 Task: Create a section Automated Testing Sprint and in the section, add a milestone Platform Migration in the project ToughWorks.
Action: Mouse moved to (58, 455)
Screenshot: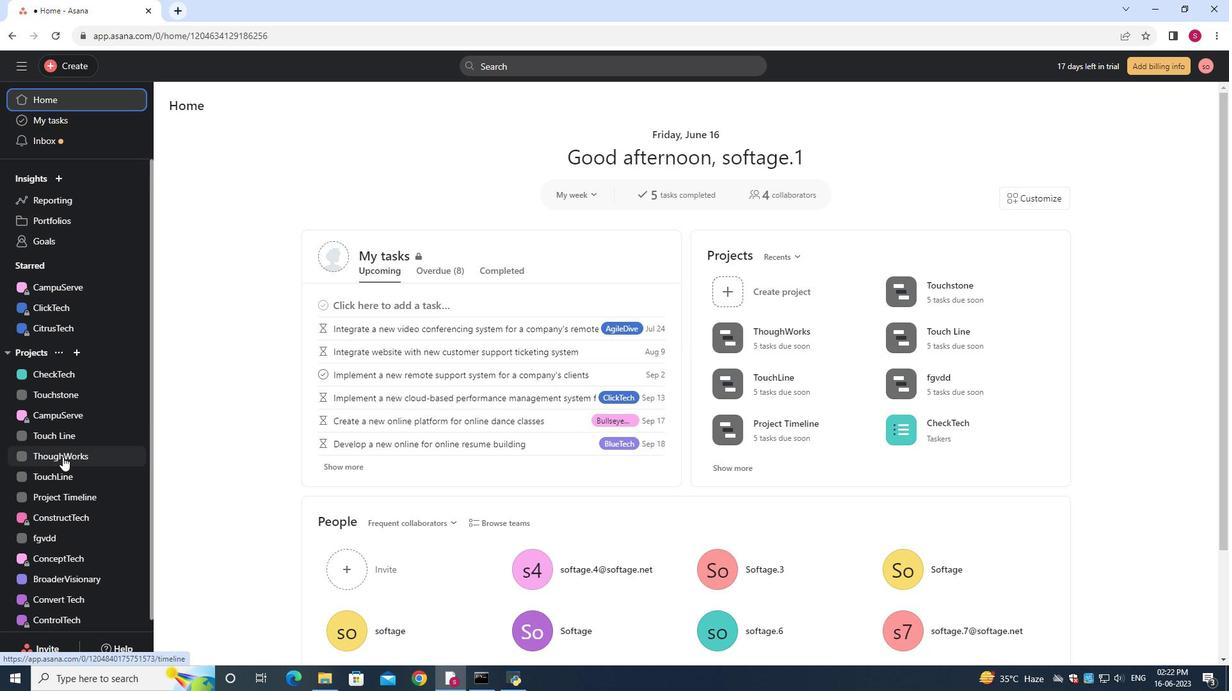 
Action: Mouse pressed left at (58, 455)
Screenshot: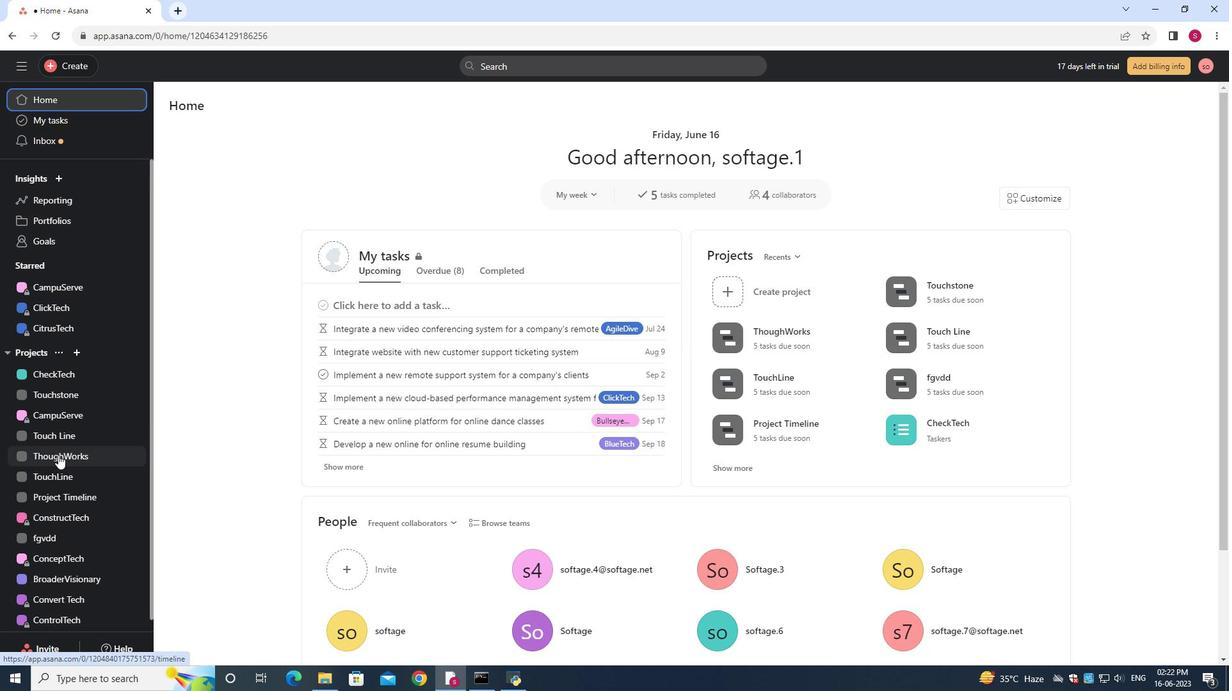 
Action: Mouse moved to (229, 131)
Screenshot: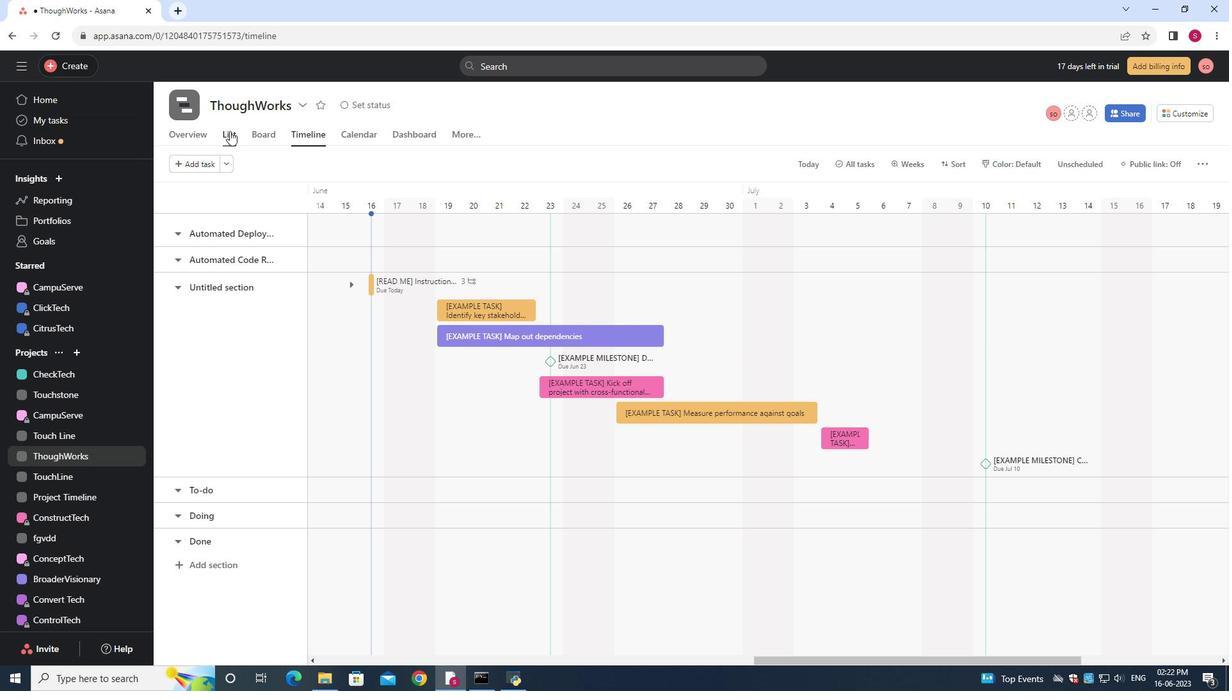 
Action: Mouse pressed left at (229, 131)
Screenshot: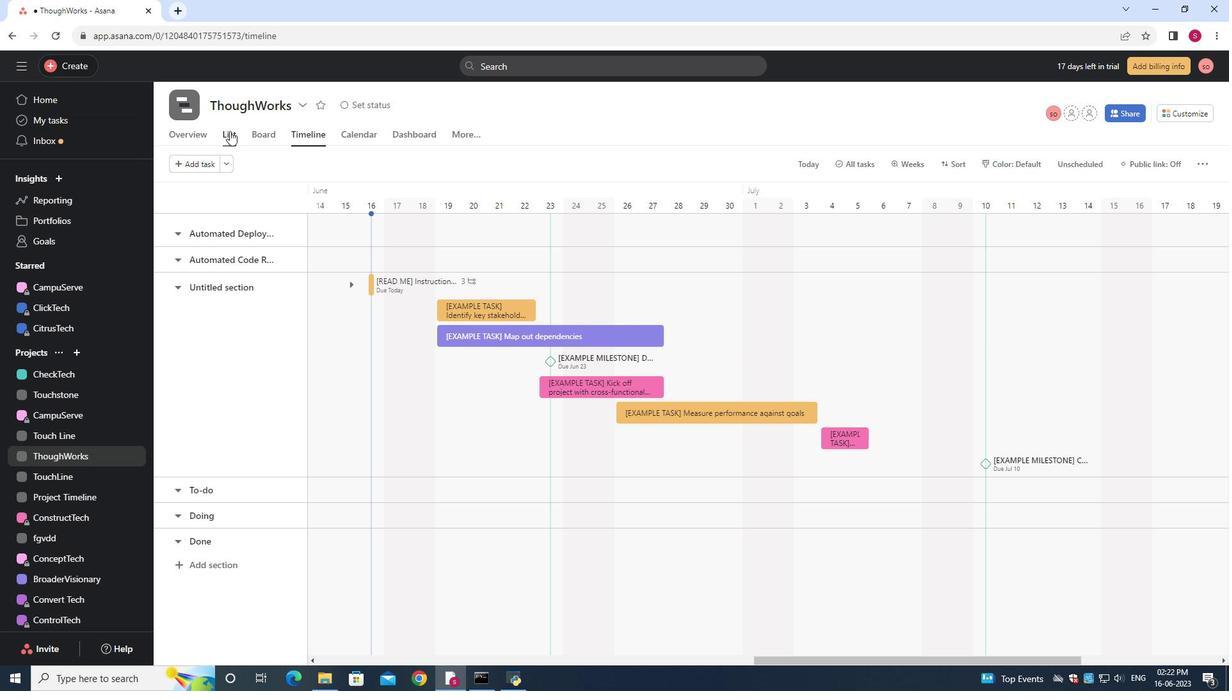 
Action: Mouse moved to (221, 161)
Screenshot: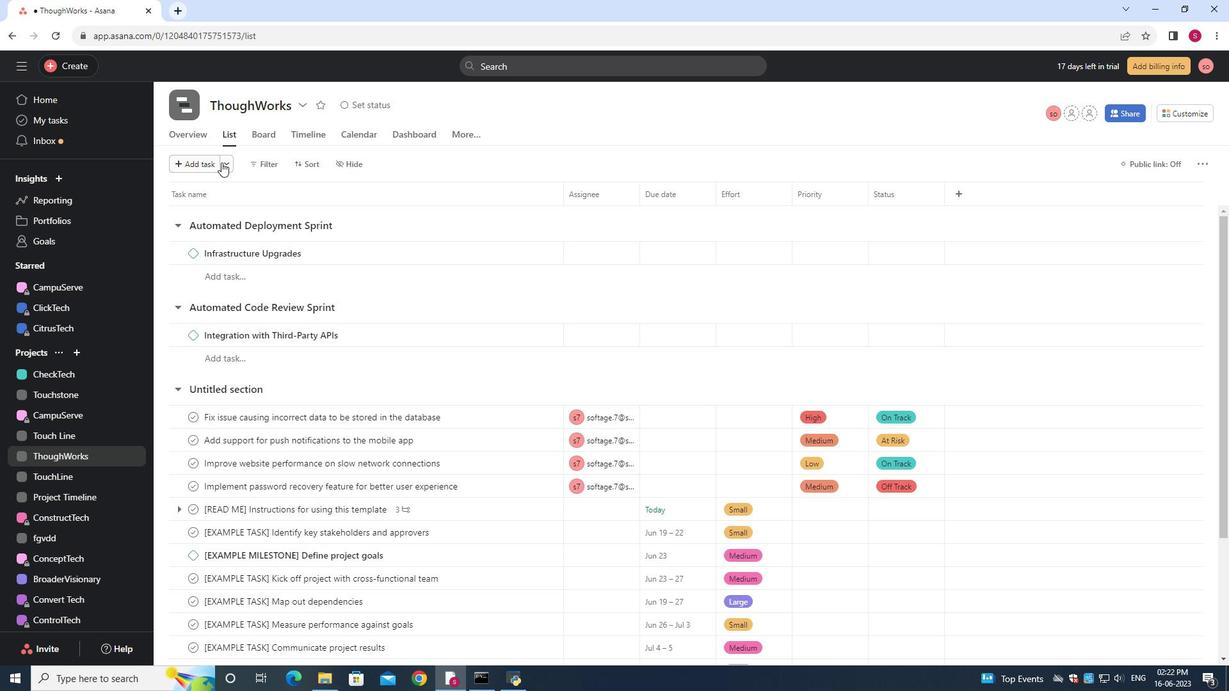 
Action: Mouse pressed left at (221, 161)
Screenshot: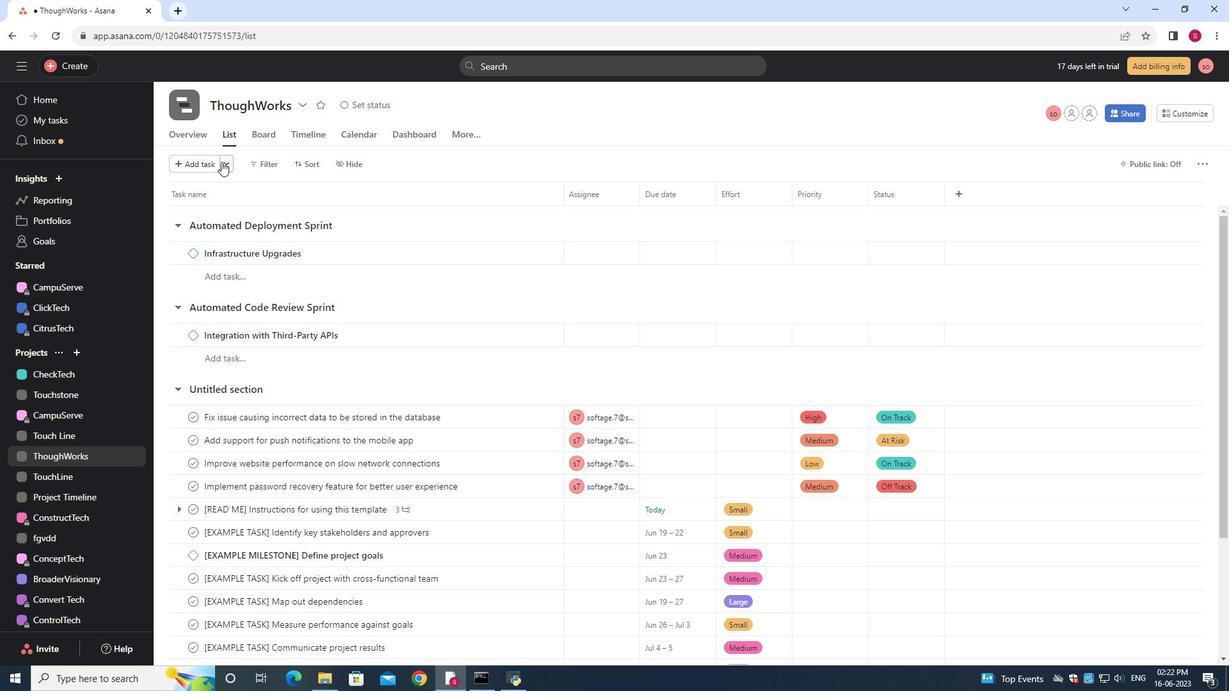 
Action: Mouse moved to (257, 194)
Screenshot: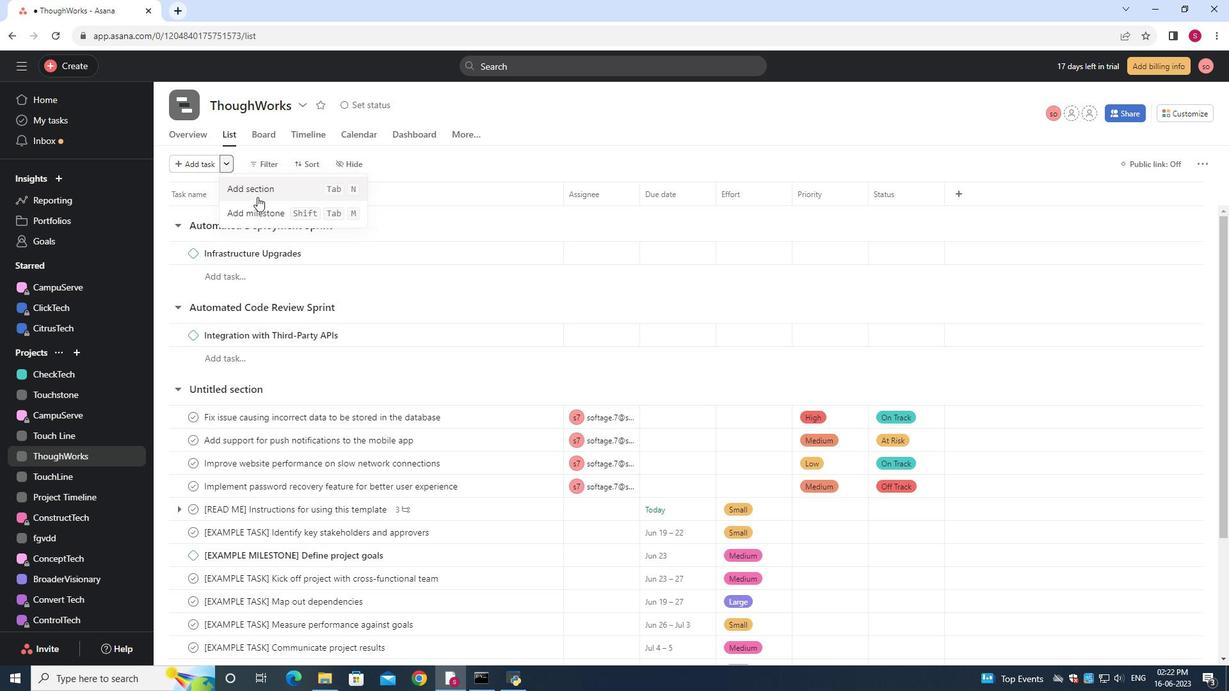 
Action: Mouse pressed left at (257, 194)
Screenshot: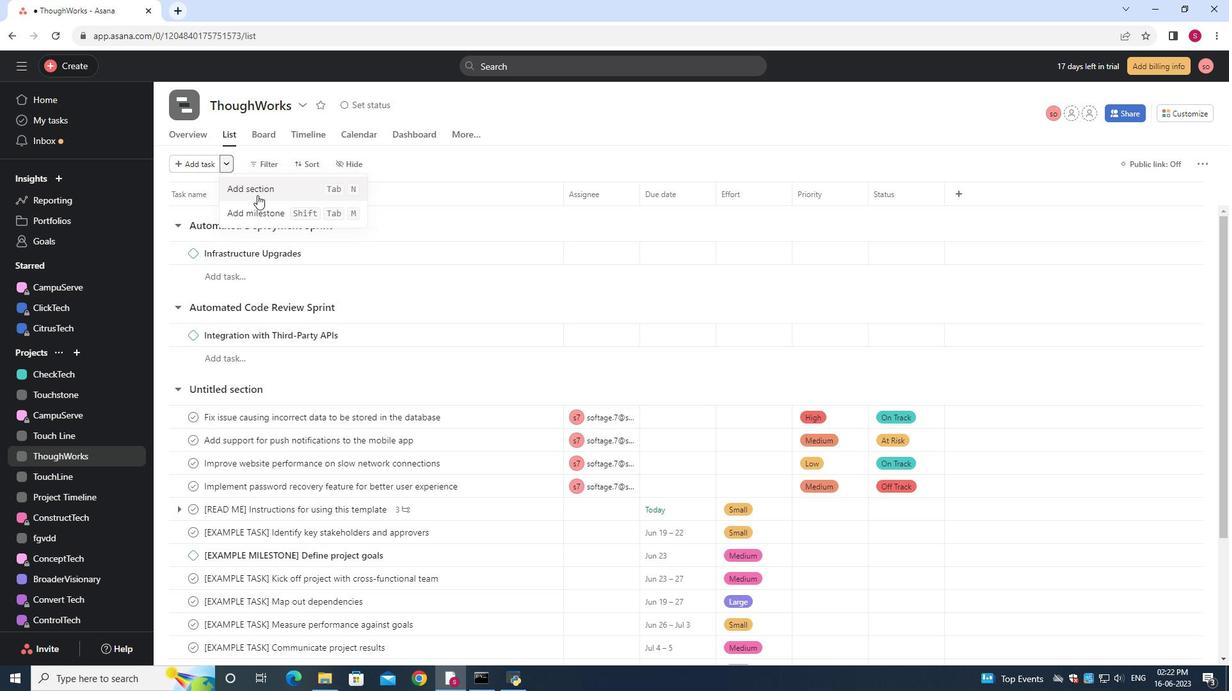 
Action: Key pressed <Key.shift>Automated<Key.space><Key.shift>Testing<Key.space><Key.shift>Sprint<Key.enter>
Screenshot: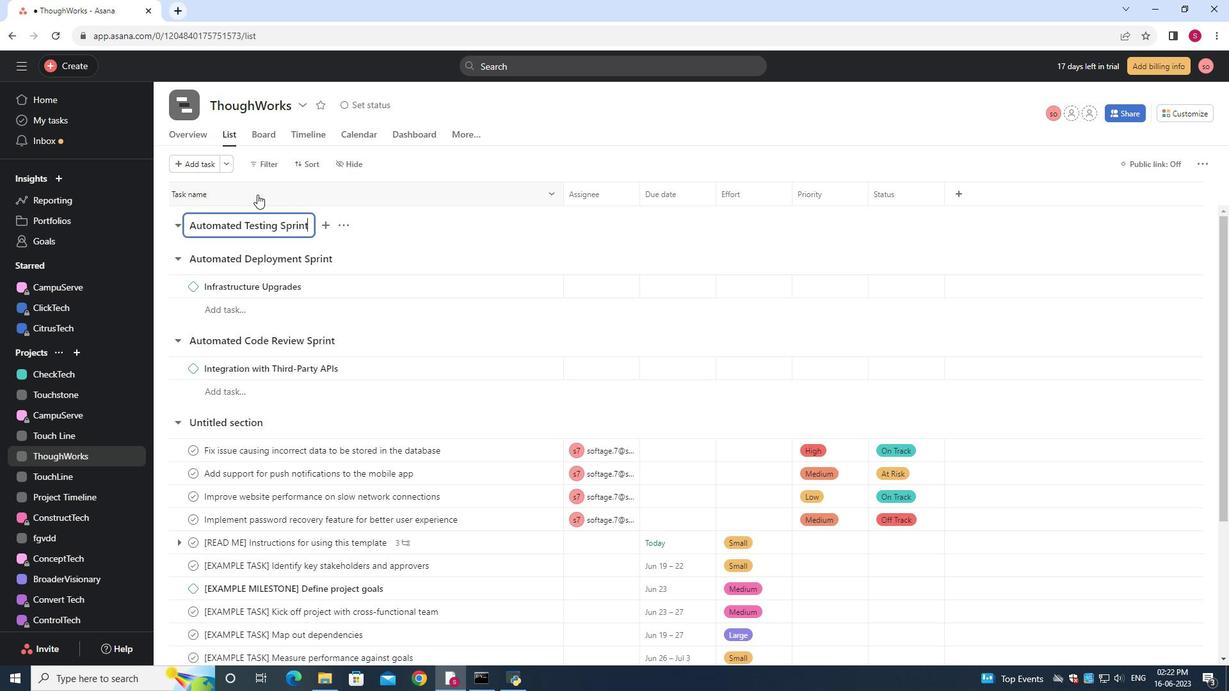
Action: Mouse moved to (224, 164)
Screenshot: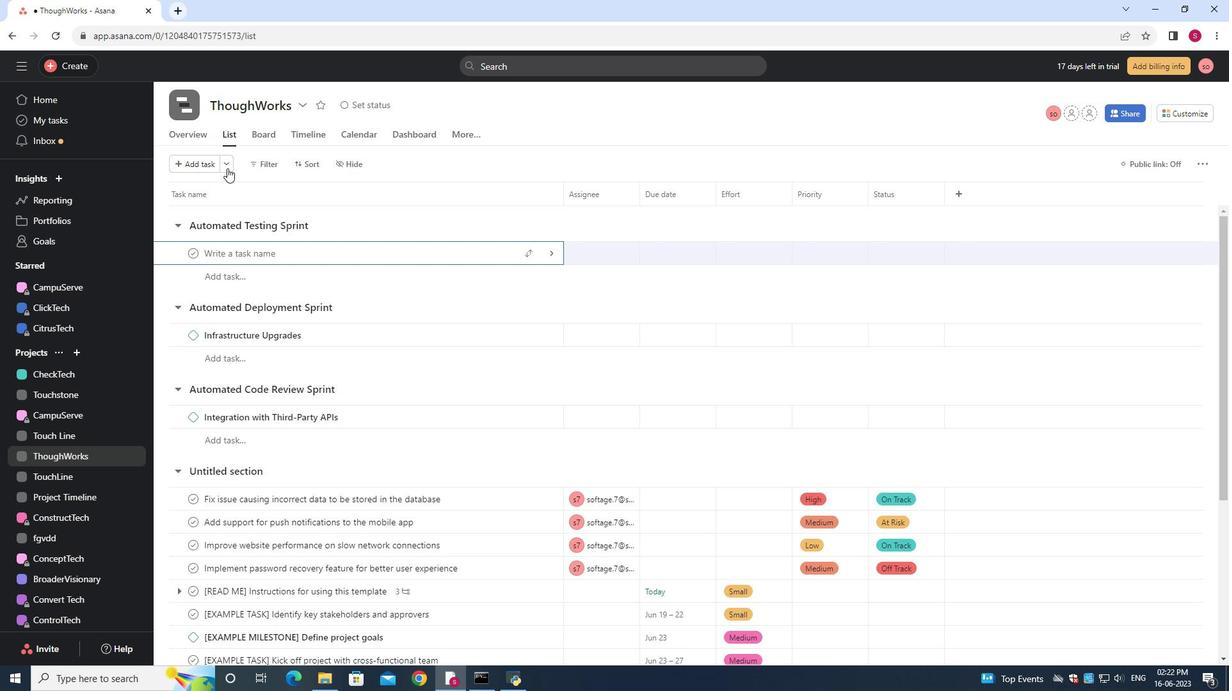 
Action: Mouse pressed left at (224, 164)
Screenshot: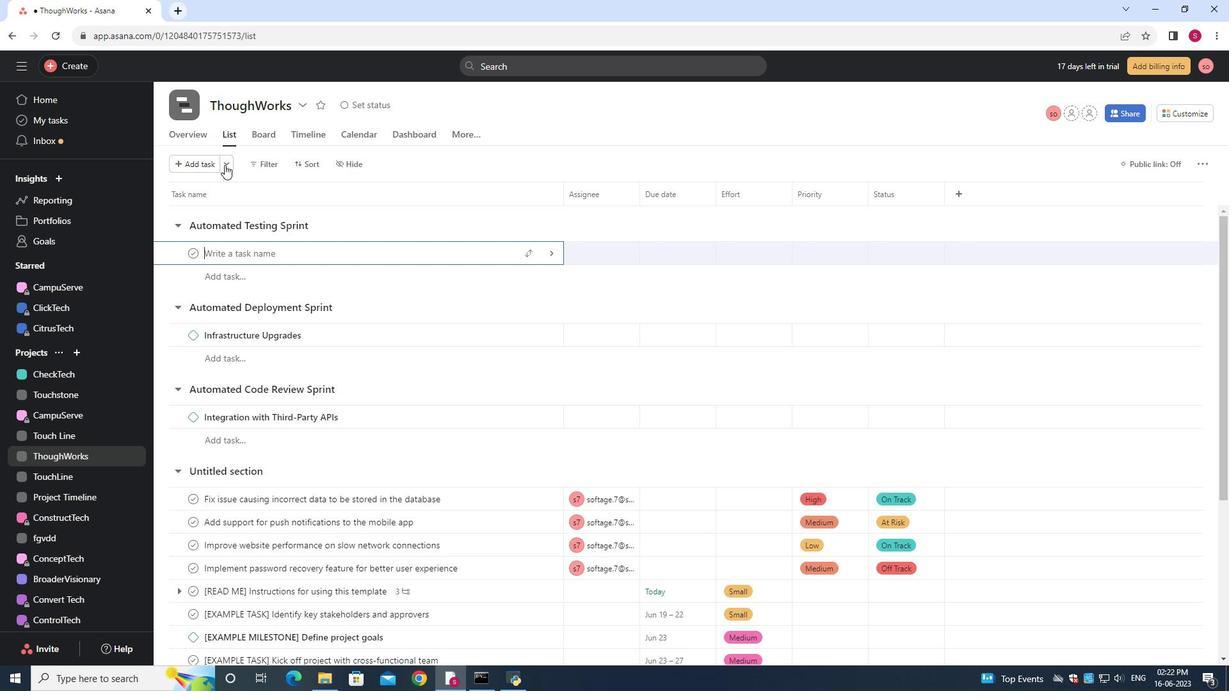 
Action: Mouse moved to (240, 210)
Screenshot: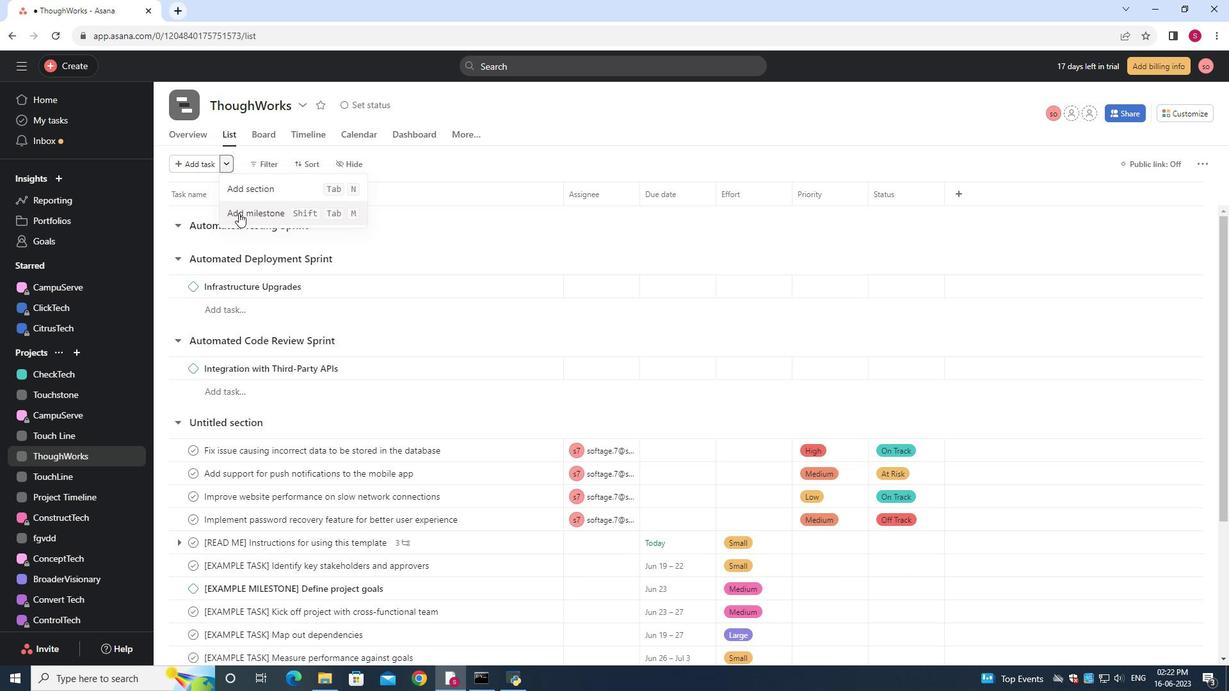 
Action: Mouse pressed left at (240, 210)
Screenshot: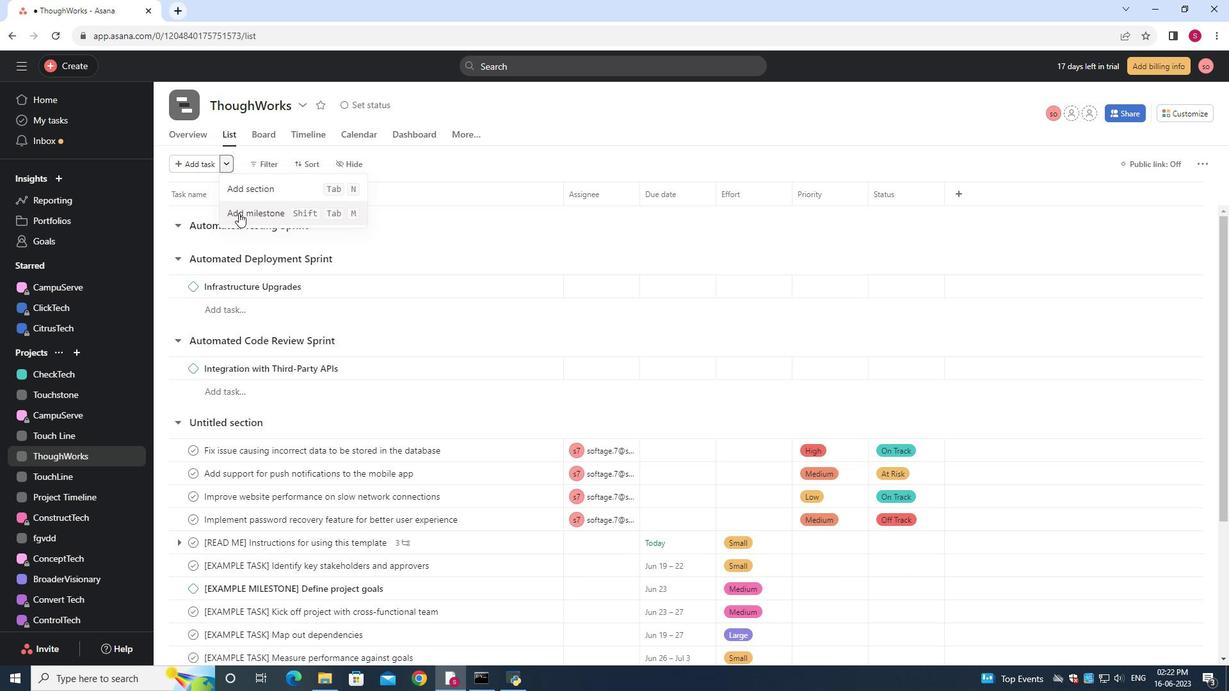 
Action: Mouse moved to (240, 212)
Screenshot: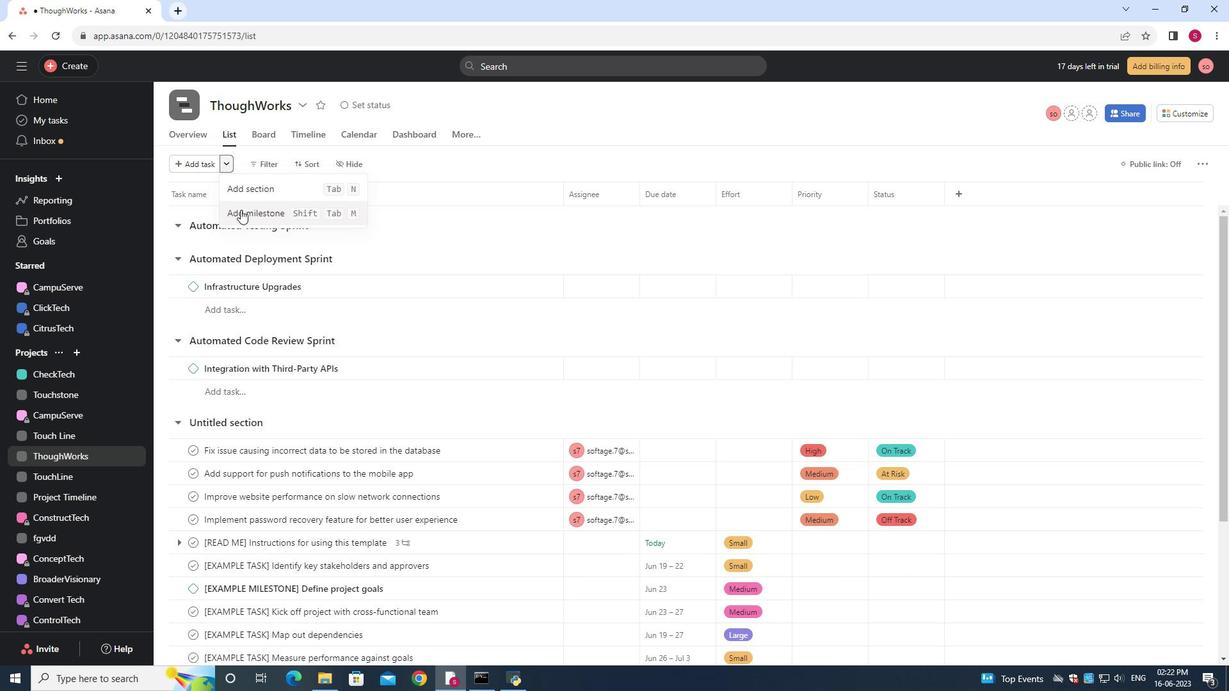 
Action: Key pressed <Key.backspace><Key.shift><Key.shift><Key.shift><Key.shift><Key.shift><Key.shift><Key.shift><Key.shift><Key.shift><Key.shift><Key.shift><Key.shift><Key.shift><Key.shift><Key.shift><Key.shift><Key.shift><Key.shift><Key.shift><Key.shift><Key.shift><Key.shift><Key.shift><Key.shift><Key.shift><Key.shift><Key.shift><Key.shift><Key.shift><Key.shift><Key.shift><Key.shift><Key.shift><Key.shift><Key.shift><Key.shift><Key.shift><Key.shift><Key.shift><Key.shift><Key.shift><Key.shift><Key.shift><Key.shift>Platform<Key.space><Key.shift>Migration<Key.space><Key.enter>
Screenshot: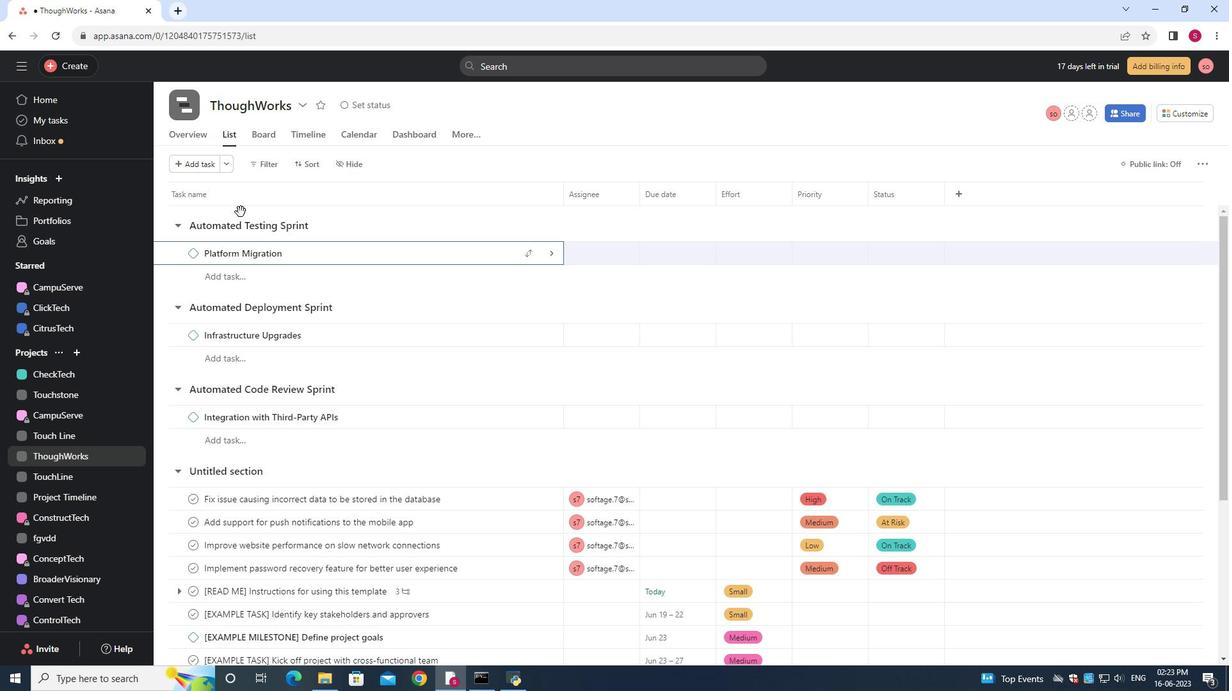 
Action: Mouse moved to (311, 225)
Screenshot: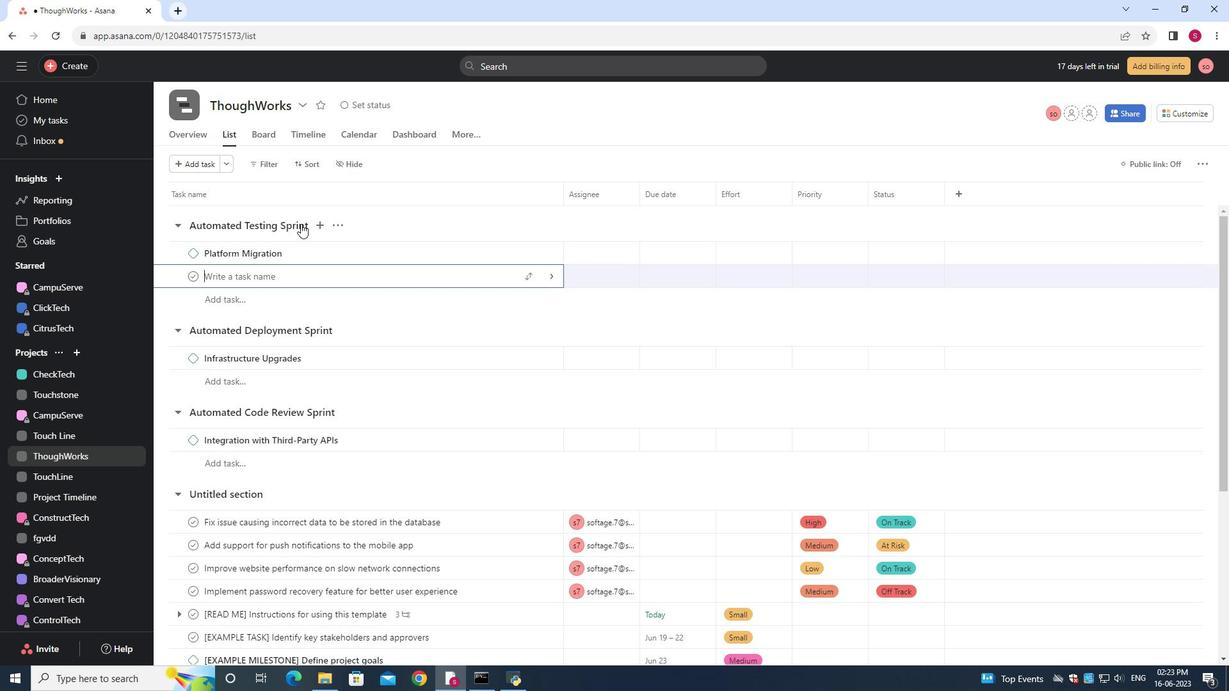 
